 Task: Write a Python script to convert temperature from Celsius to Fahrenheit.
Action: Mouse moved to (28, 10)
Screenshot: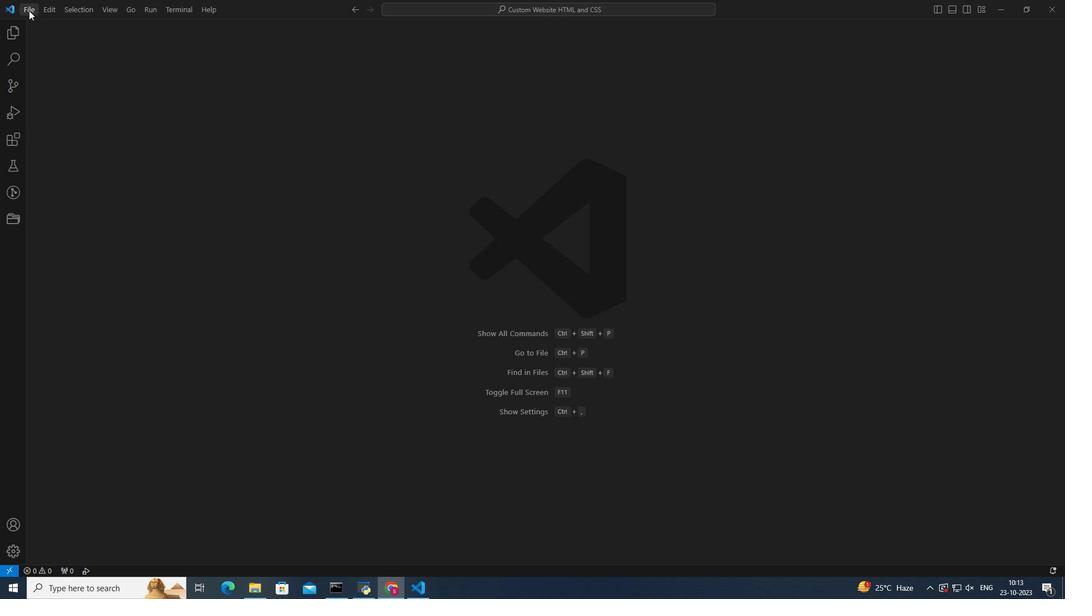 
Action: Mouse pressed left at (28, 10)
Screenshot: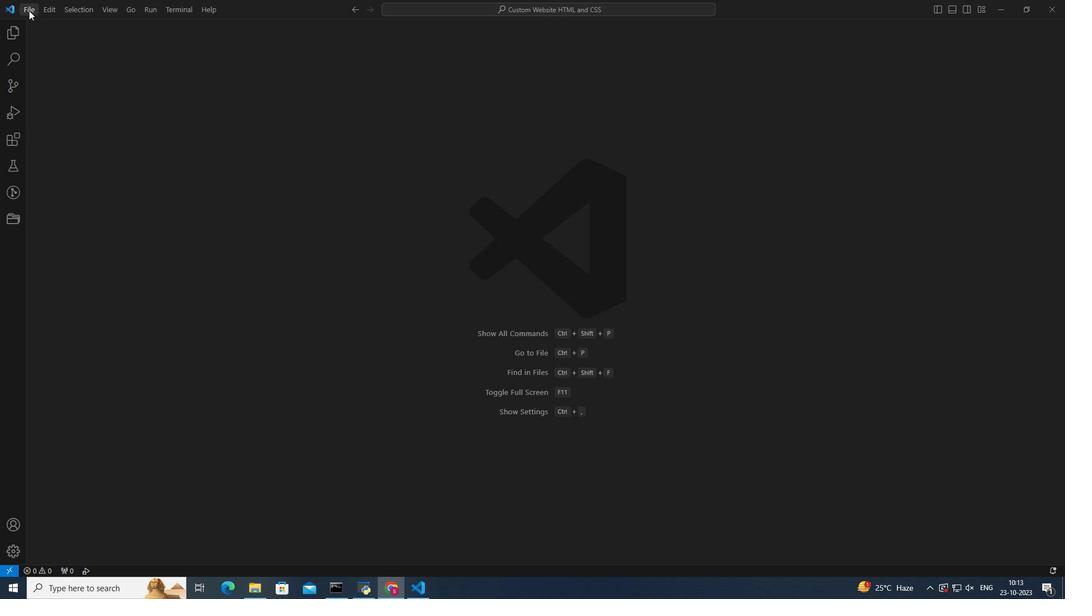 
Action: Mouse moved to (67, 38)
Screenshot: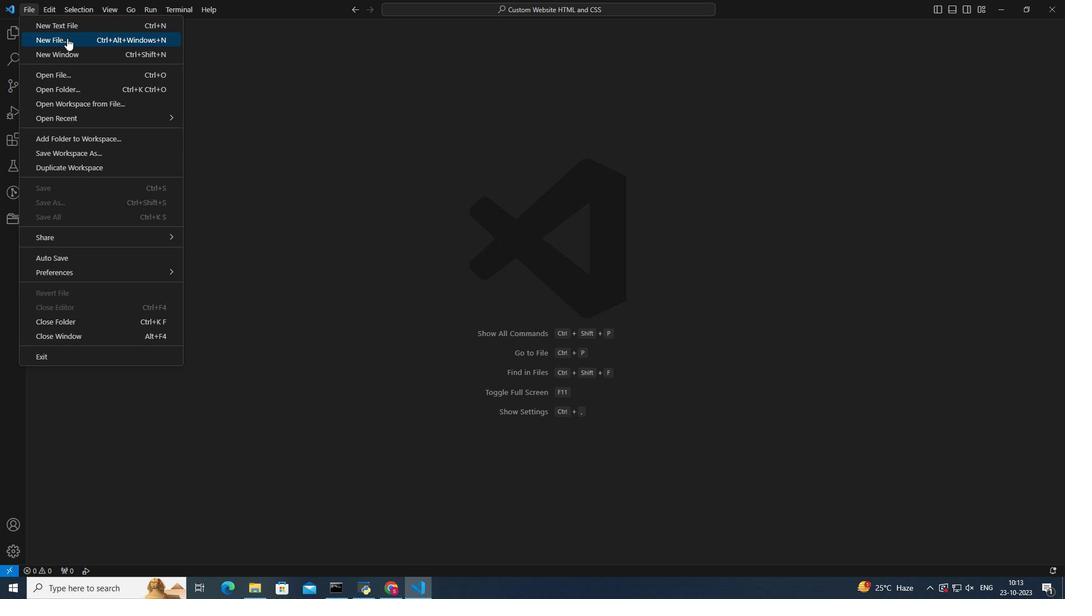 
Action: Mouse pressed left at (67, 38)
Screenshot: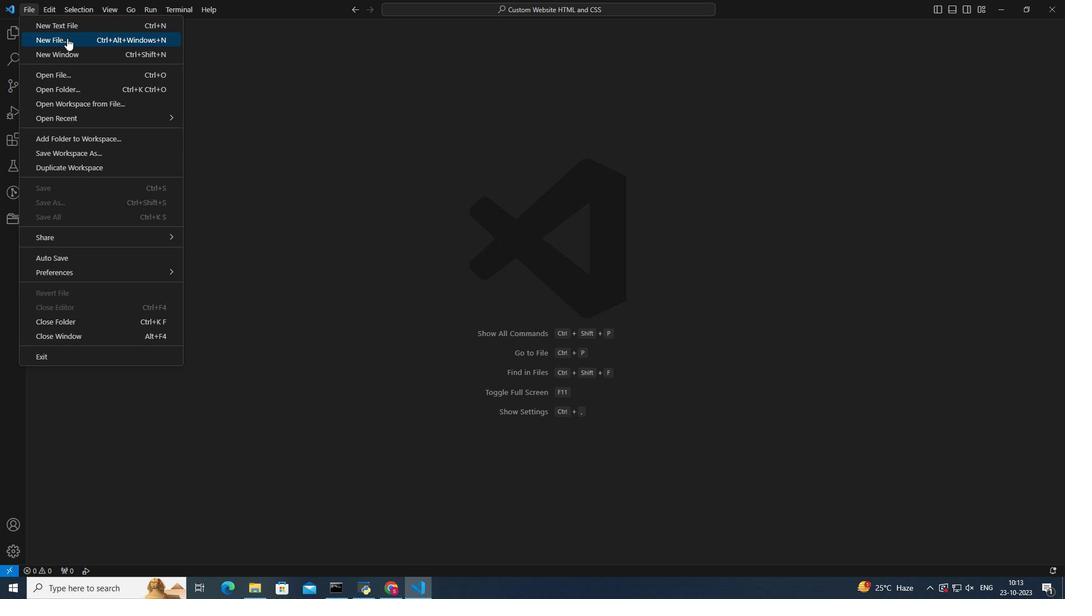 
Action: Mouse moved to (454, 44)
Screenshot: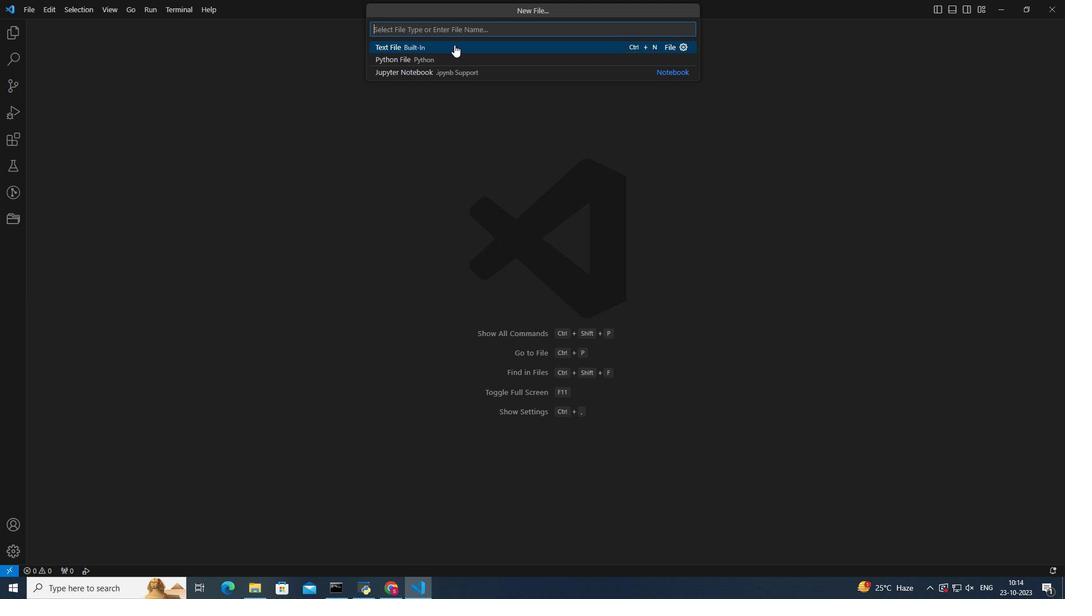 
Action: Mouse pressed left at (454, 44)
Screenshot: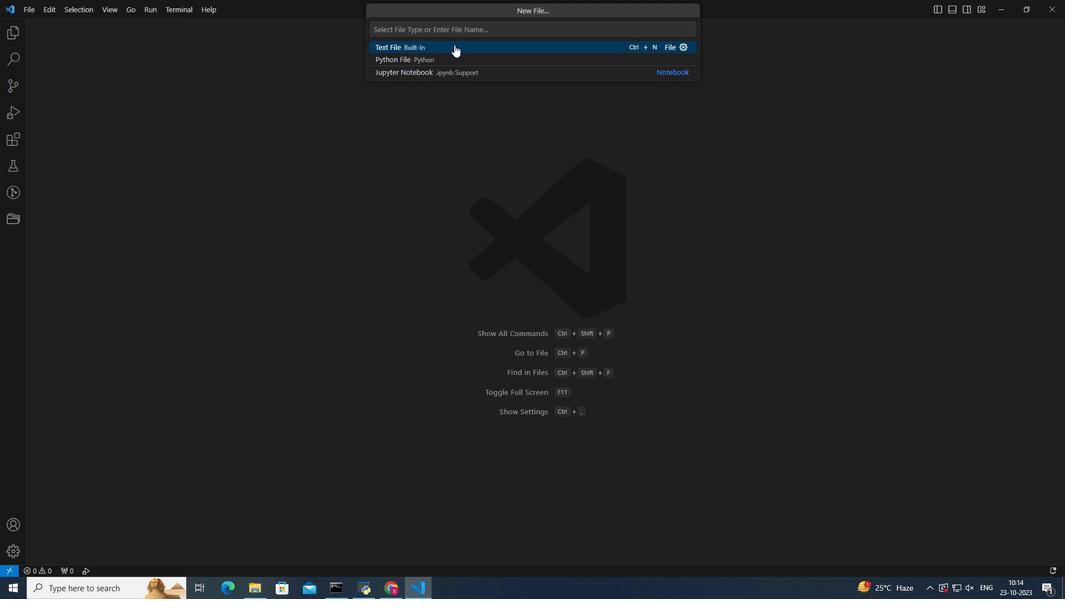 
Action: Mouse moved to (335, 88)
Screenshot: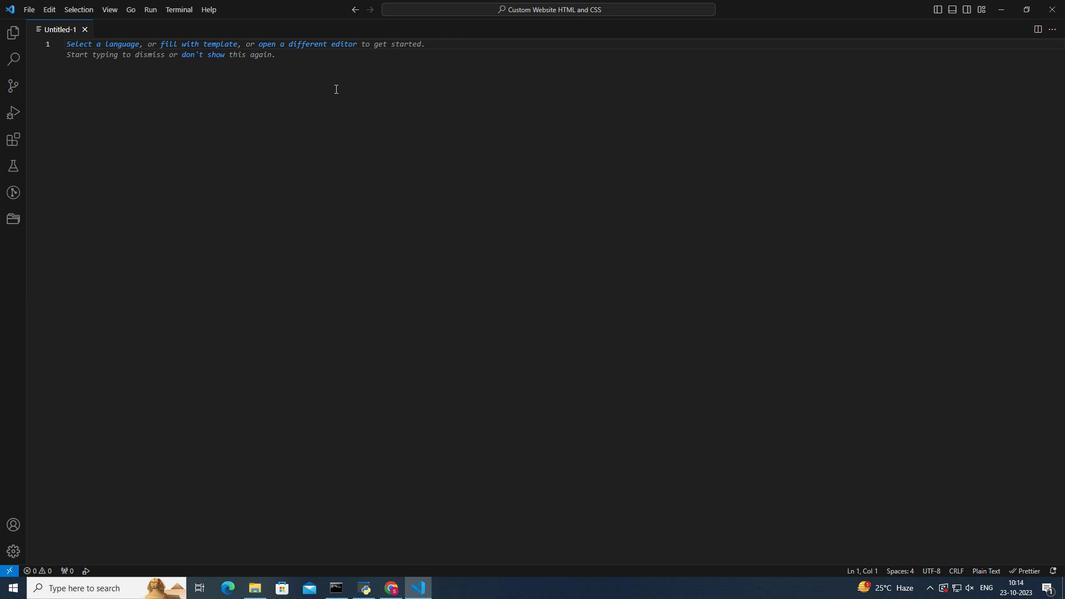 
Action: Key pressed ctrl+S<Key.backspace>temperature.py<Key.enter>
Screenshot: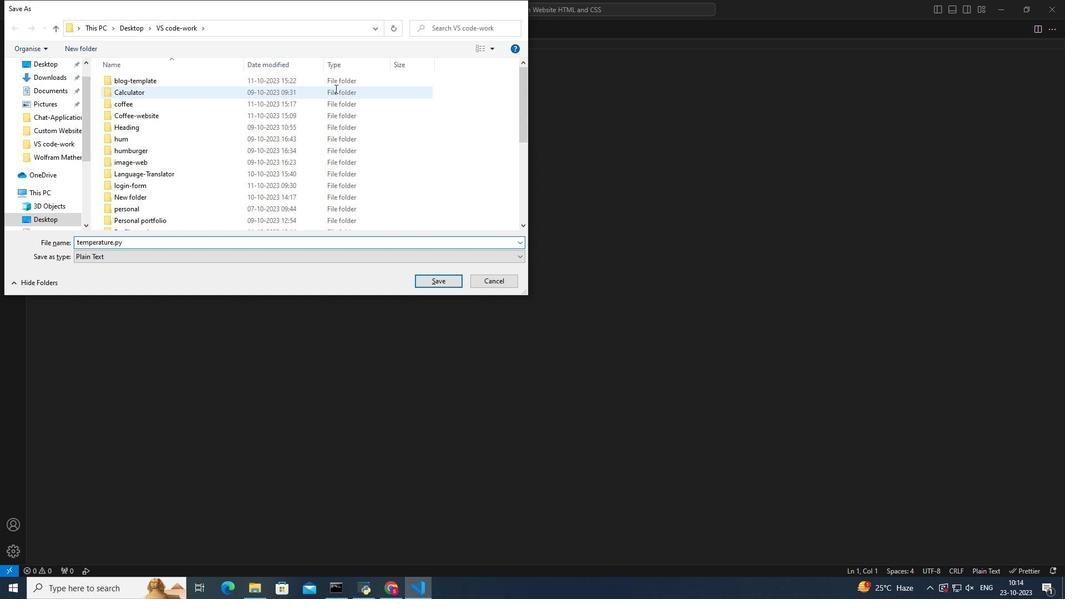 
Action: Mouse moved to (126, 78)
Screenshot: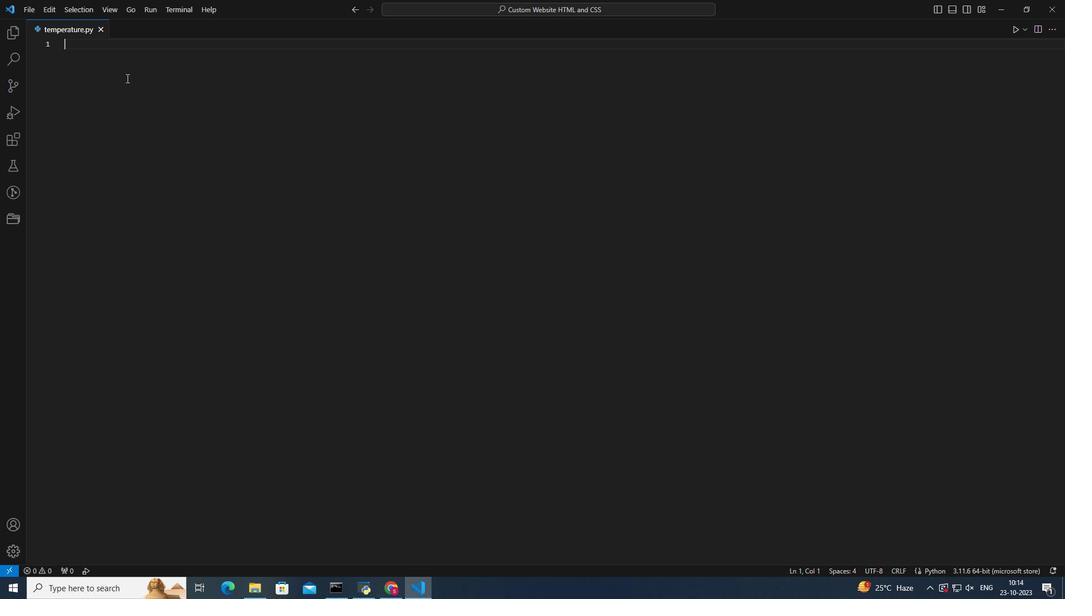 
Action: Key pressed <Key.shift>#<Key.shift>Function<Key.space>to<Key.space>covert<Key.space><Key.shift>Celc<Key.backspace>sius<Key.space>to<Key.space><Key.shift>Fare<Key.backspace><Key.backspace>hrenheit<Key.enter>def<Key.space>celsius<Key.space><Key.backspace><Key.shift_r>_to<Key.shift_r>_fahrenheit<Key.shift_r>(celsius<Key.right><Key.shift_r>:<Key.enter>fahrenheit<Key.space>=<Key.space><Key.shift_r>(celsius<Key.space><Key.shift_r>*<Key.space>9/5<Key.right><Key.space><Key.shift_r>+32<Key.right><Key.enter>return<Key.space>fahreb<Key.backspace>nheit<Key.enter><Key.enter><Key.enter><Key.shift>#<Key.shift>Input<Key.space>temperature<Key.space>in<Key.space><Key.shift>Celcius<Key.enter>cell<Key.backspace>sius<Key.space>=<Key.space>float<Key.shift_r>(input<Key.shift_r><Key.shift_r><Key.shift_r>(<Key.shift_r>"<Key.shift>Enter<Key.space>temperature<Key.space>in<Key.space><Key.shift>Celsius<Key.shift_r>:<Key.space><Key.right><Key.right><Key.right><Key.enter><Key.enter><Key.shift>#<Key.shift>Call<Key.space>the<Key.space>d<Key.backspace>funt<Key.backspace>ction<Key.space>to<Key.space>convert<Key.space>and<Key.space>get<Key.space>the<Key.space>result<Key.enter>fahrenheit<Key.space>=<Key.space>celsius<Key.shift_r>_to<Key.shift_r>_fahrenheit<Key.shift_r>(celsius<Key.right><Key.enter><Key.enter><Key.shift>#print<Key.space>result<Key.enter>print<Key.shift_r>(f<Key.shift_r>"<Key.shift_r>{celsius<Key.right><Key.space>degrees<Key.space><Key.shift>Celsius<Key.space>is<Key.space>q<Key.backspace>equakl<Key.backspace><Key.backspace>l<Key.space>to<Key.space><Key.shift_r>{fahrenheit<Key.right><Key.space>degrees<Key.space><Key.shift>Fahrenheit<Key.right><Key.right><Key.right>ctrl+S
Screenshot: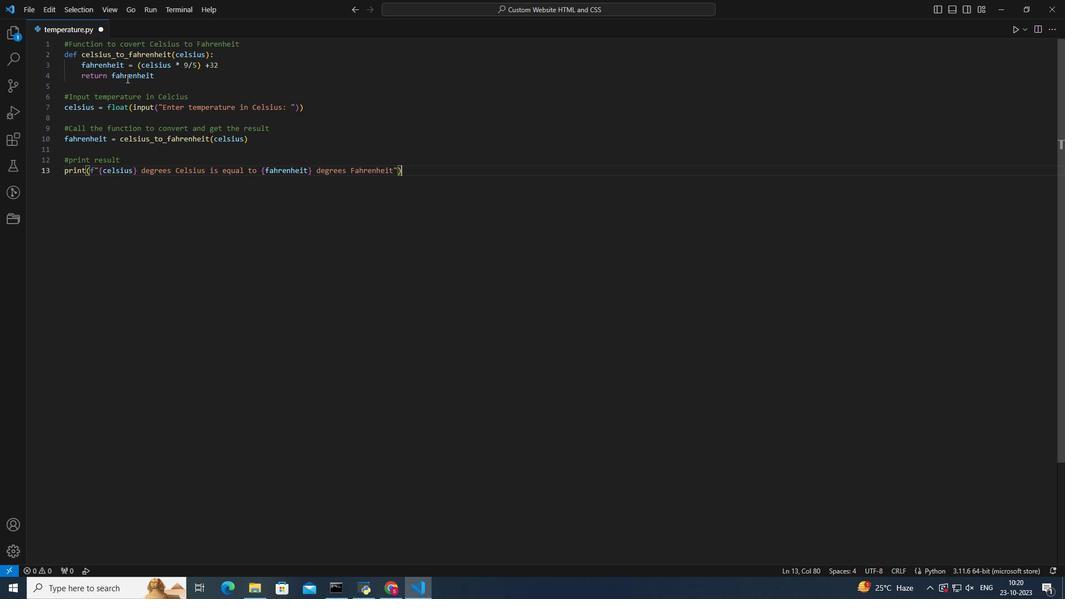 
Action: Mouse moved to (398, 118)
Screenshot: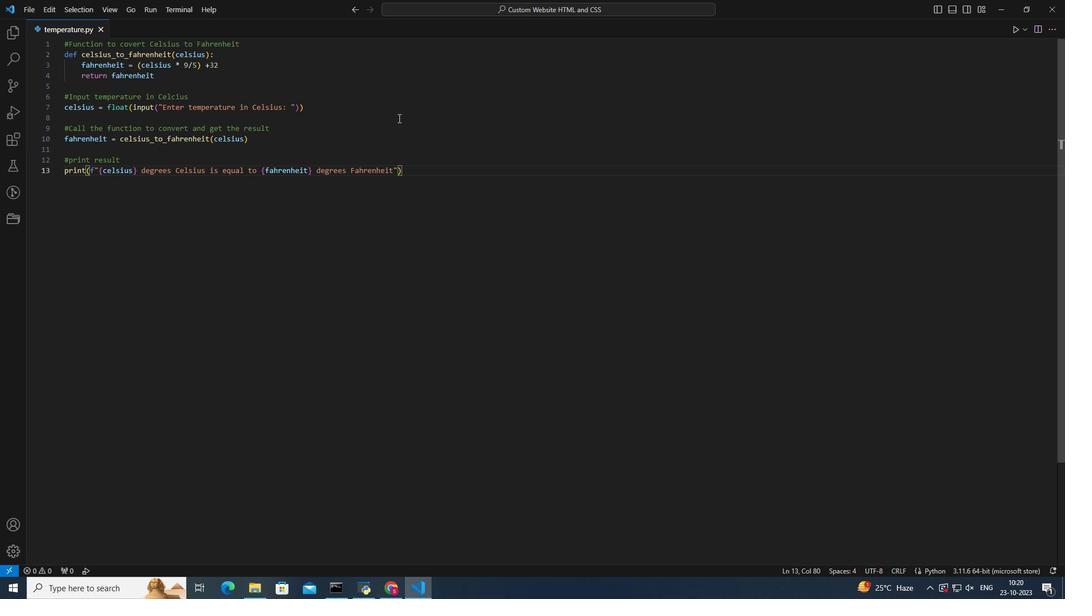 
Action: Mouse scrolled (398, 118) with delta (0, 0)
Screenshot: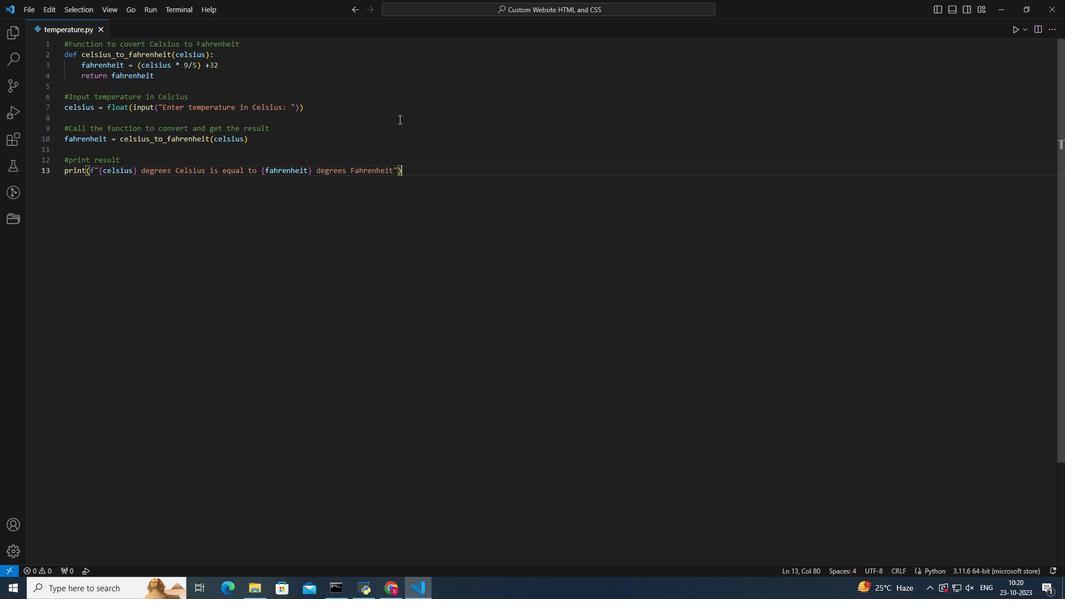 
Action: Mouse moved to (150, 12)
Screenshot: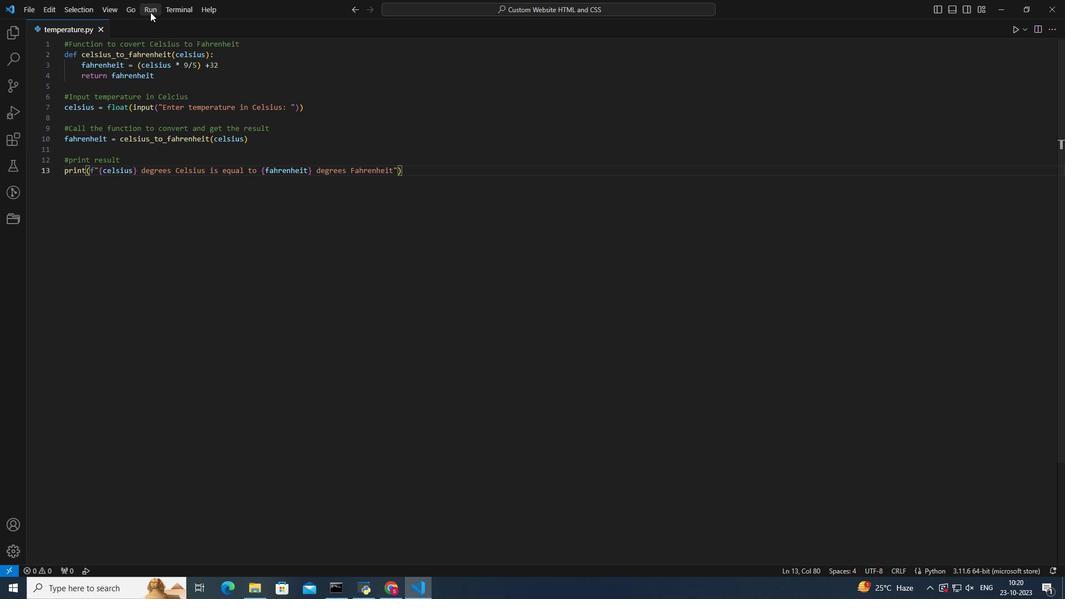 
Action: Mouse pressed left at (150, 12)
Screenshot: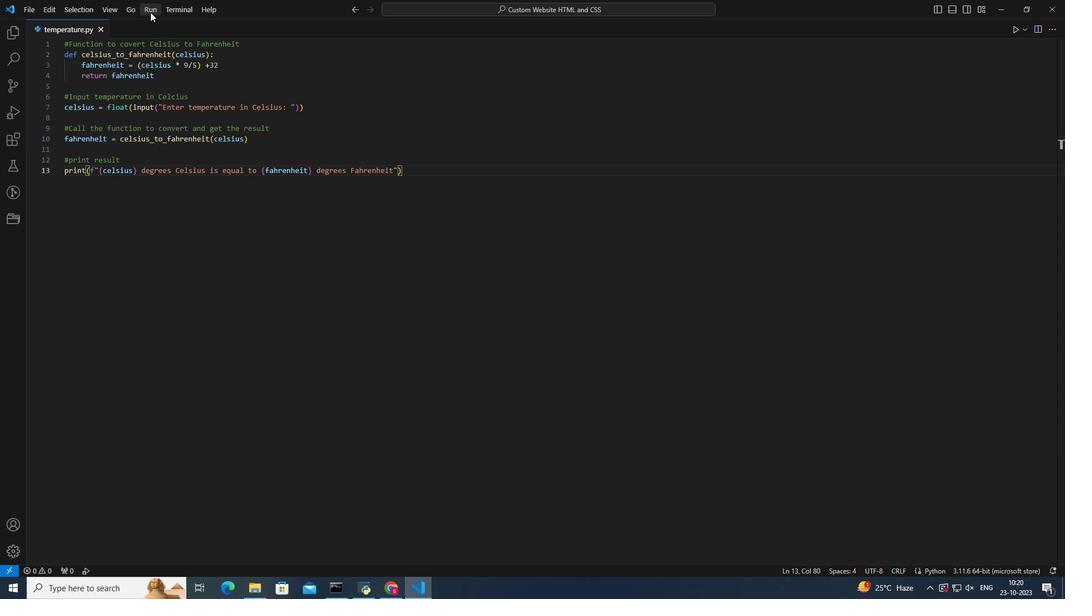 
Action: Mouse moved to (215, 38)
Screenshot: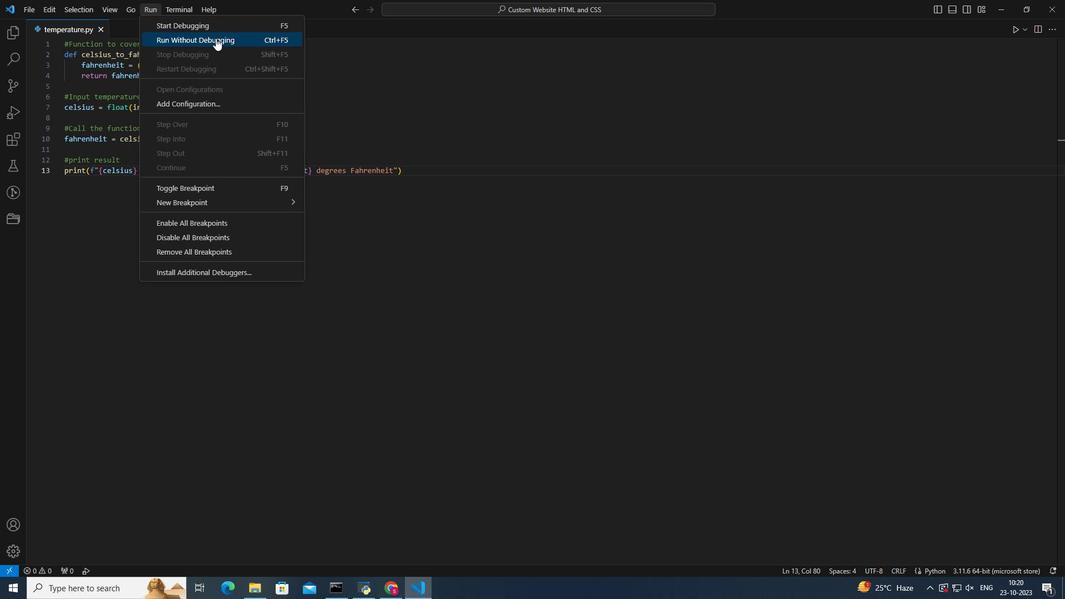 
Action: Mouse pressed left at (215, 38)
Screenshot: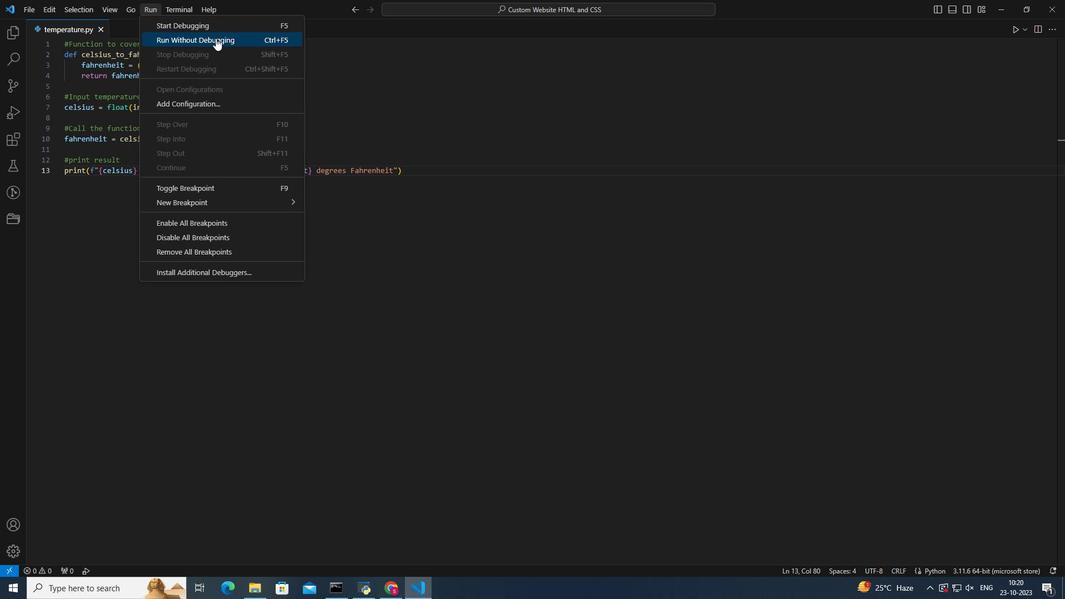 
Action: Mouse moved to (182, 522)
Screenshot: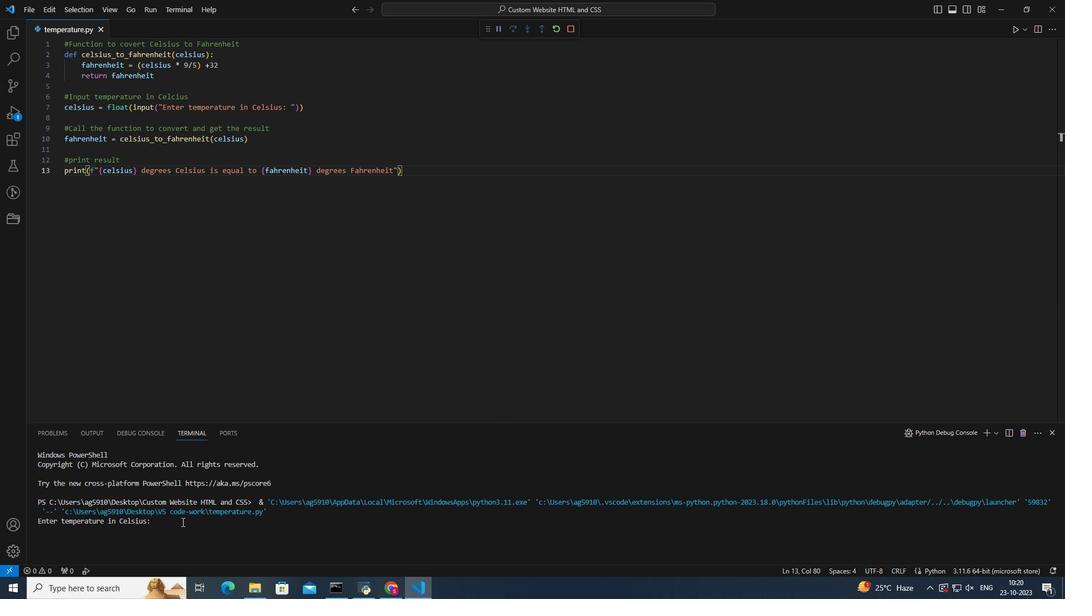 
Action: Mouse pressed left at (182, 522)
Screenshot: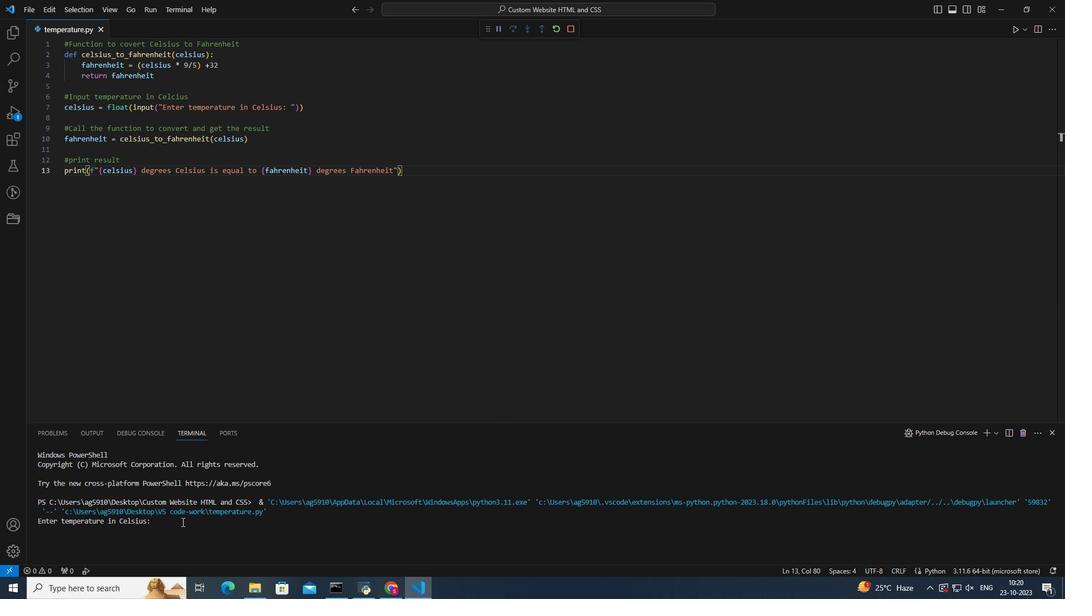 
Action: Key pressed 120<Key.enter>
Screenshot: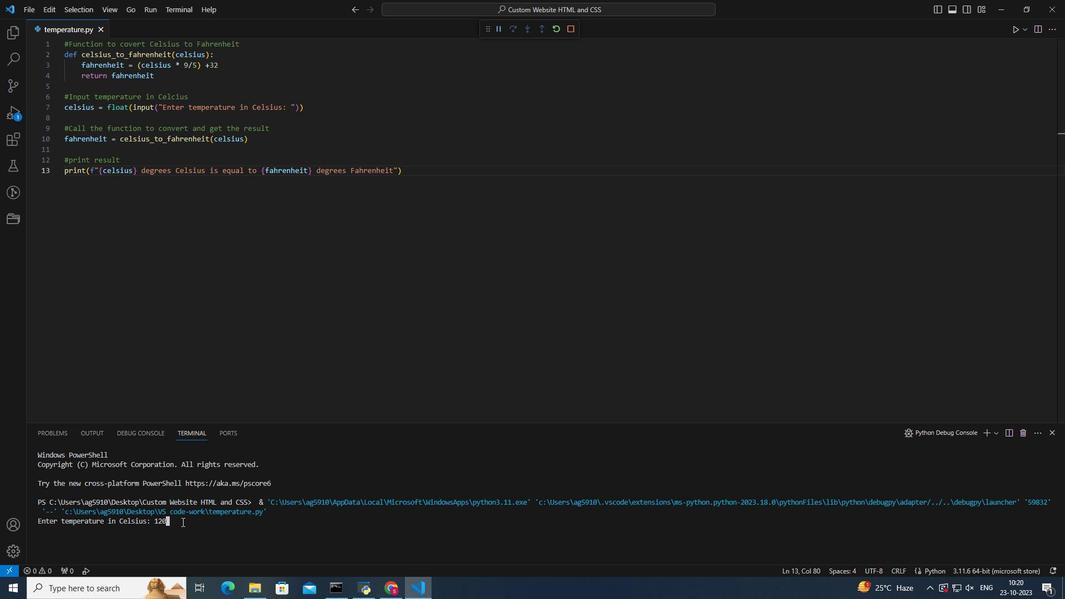 
